 Task: Create a due date automation trigger when advanced on, on the monday before a card is due add fields with custom field "Resume" set to a date more than 1 working days from now at 11:00 AM.
Action: Mouse moved to (1001, 83)
Screenshot: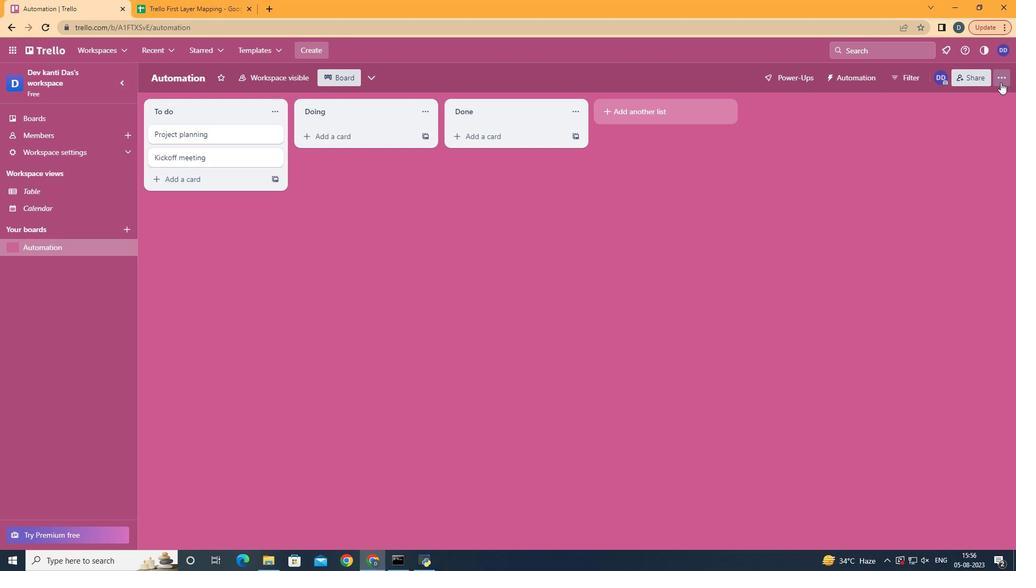 
Action: Mouse pressed left at (1001, 83)
Screenshot: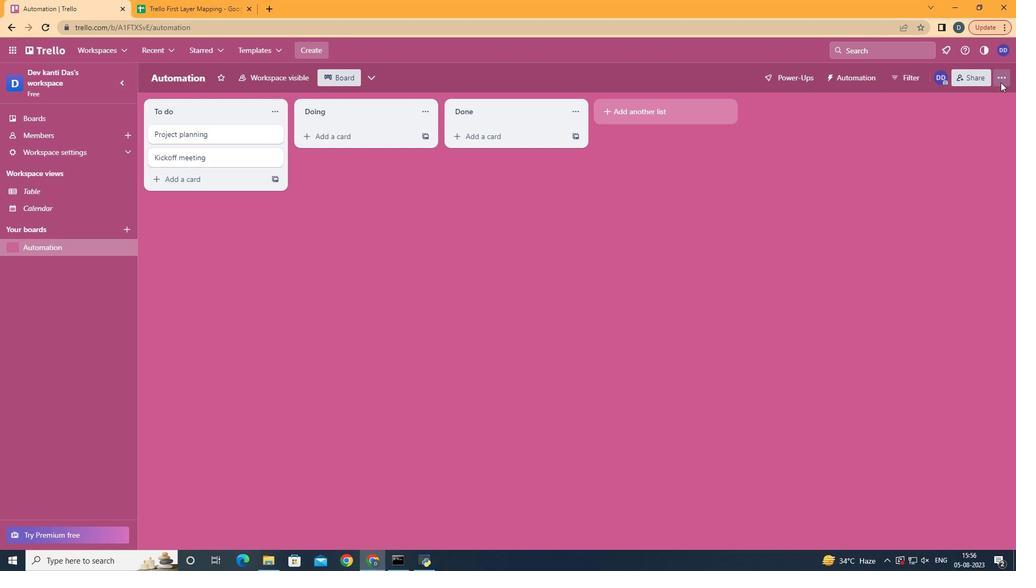 
Action: Mouse moved to (916, 220)
Screenshot: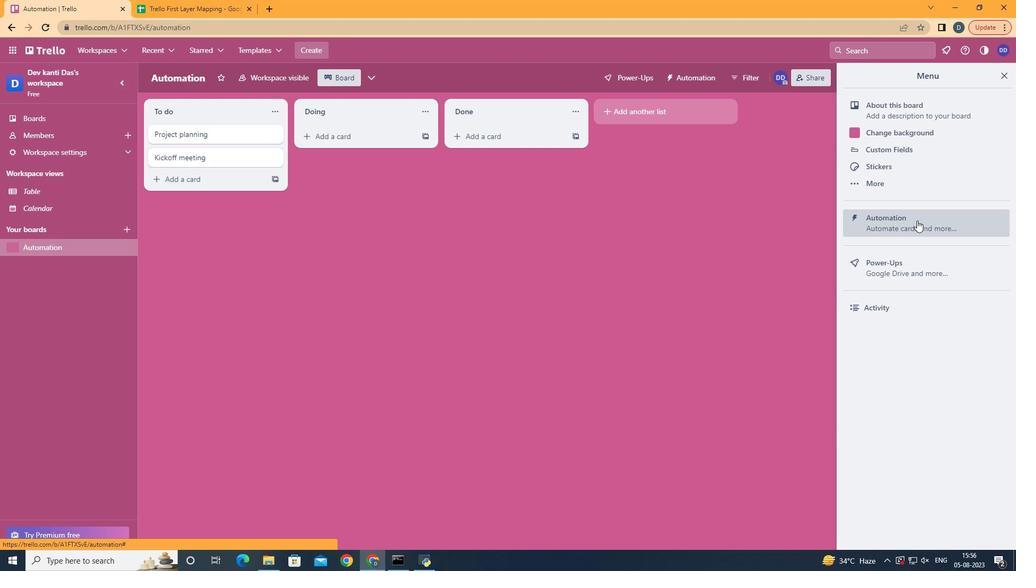 
Action: Mouse pressed left at (916, 220)
Screenshot: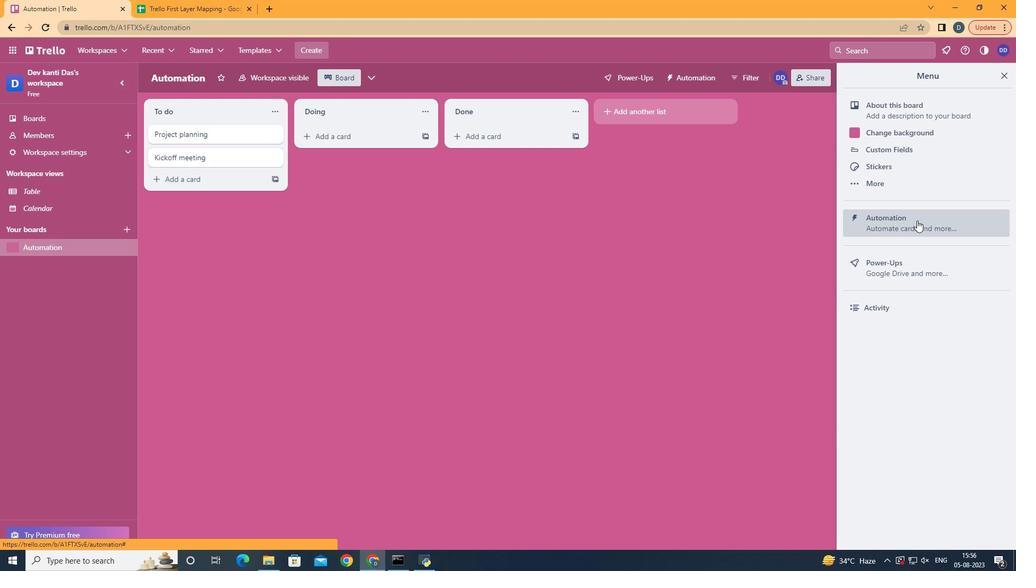 
Action: Mouse moved to (221, 221)
Screenshot: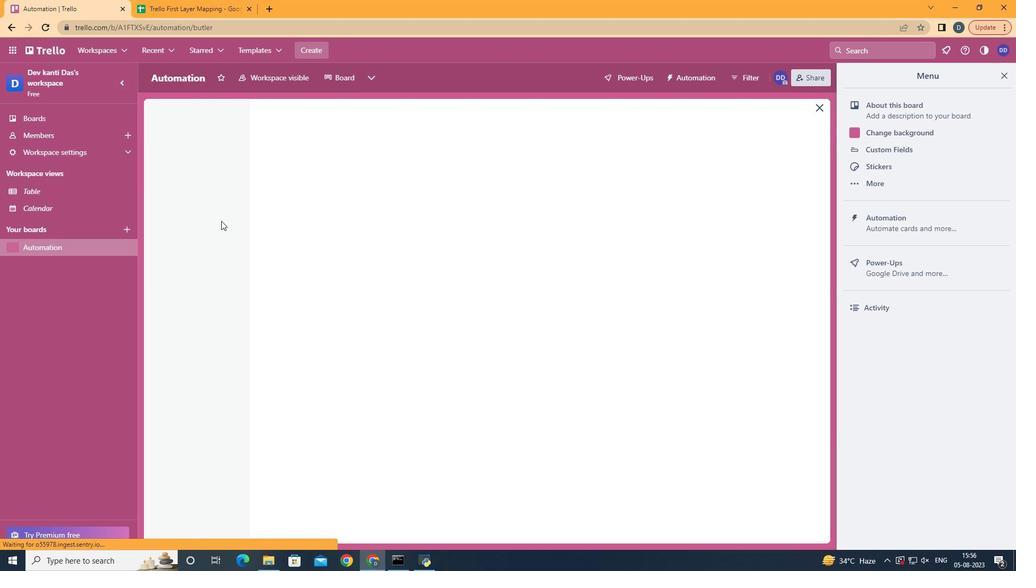 
Action: Mouse pressed left at (221, 221)
Screenshot: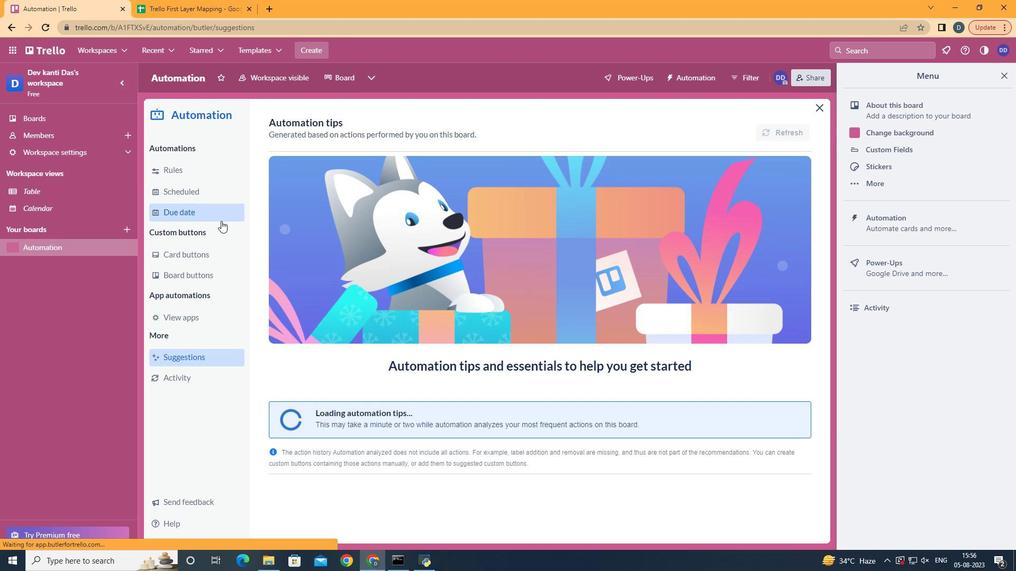 
Action: Mouse moved to (751, 128)
Screenshot: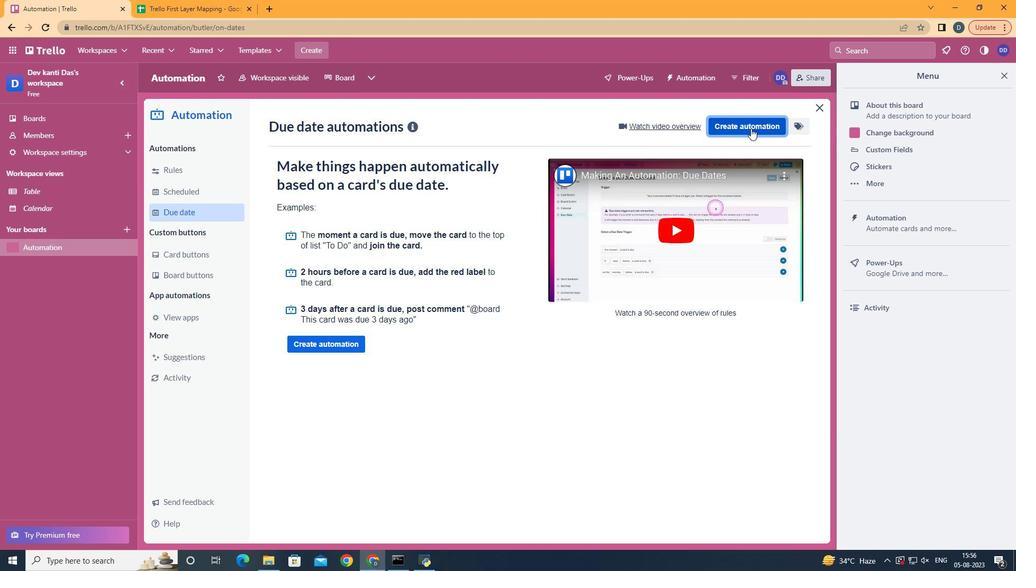 
Action: Mouse pressed left at (751, 128)
Screenshot: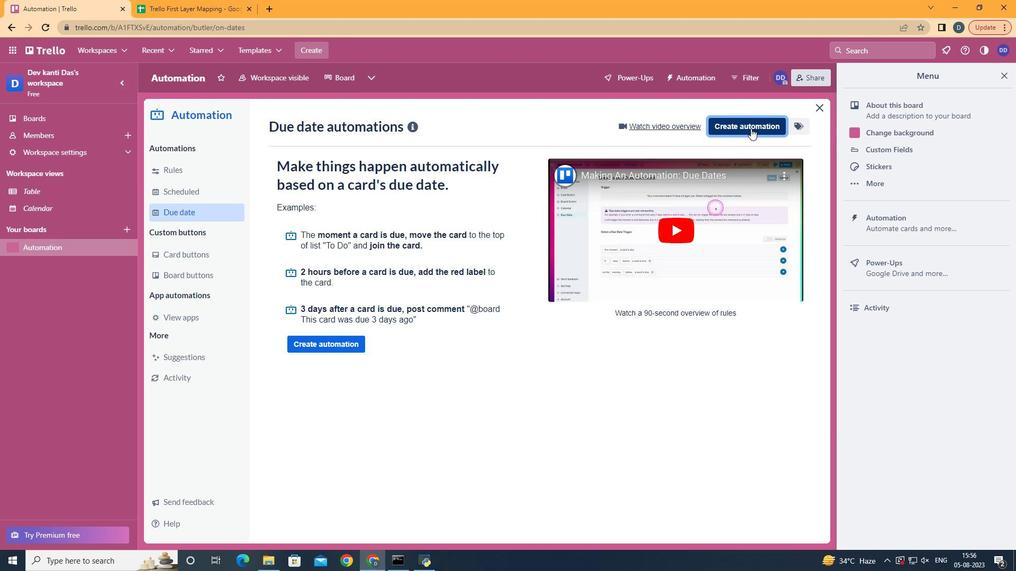 
Action: Mouse moved to (609, 226)
Screenshot: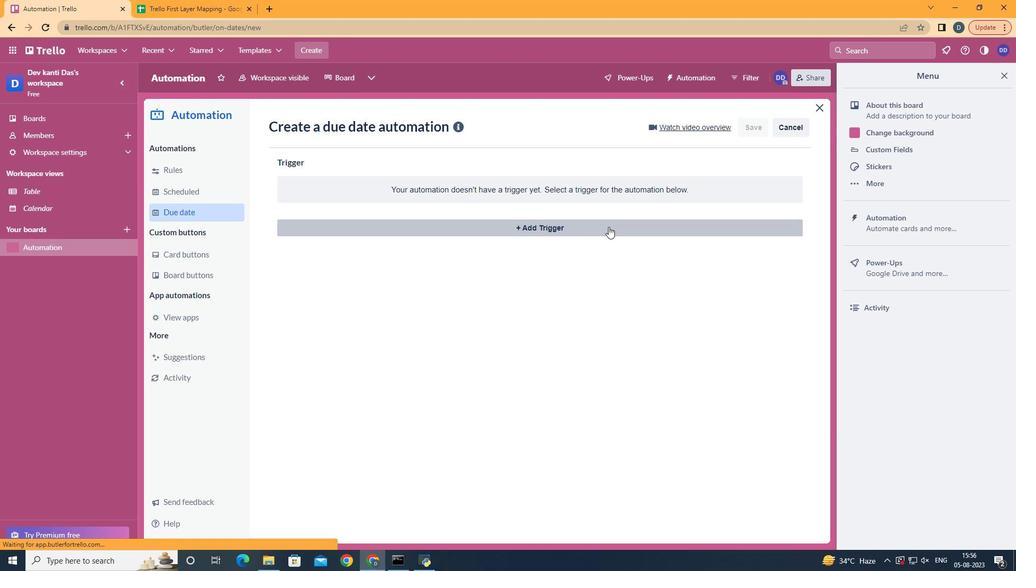 
Action: Mouse pressed left at (609, 226)
Screenshot: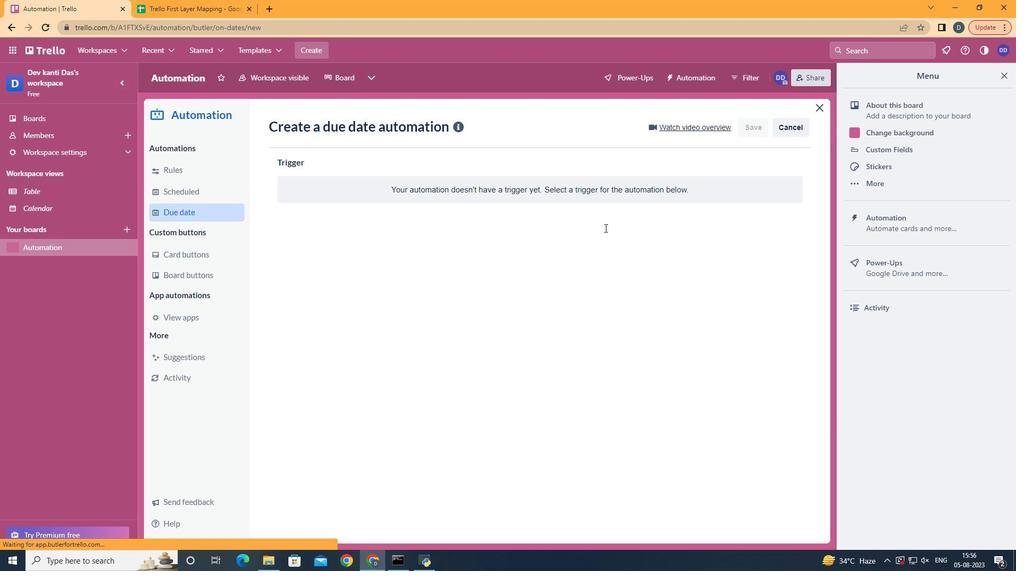 
Action: Mouse moved to (341, 274)
Screenshot: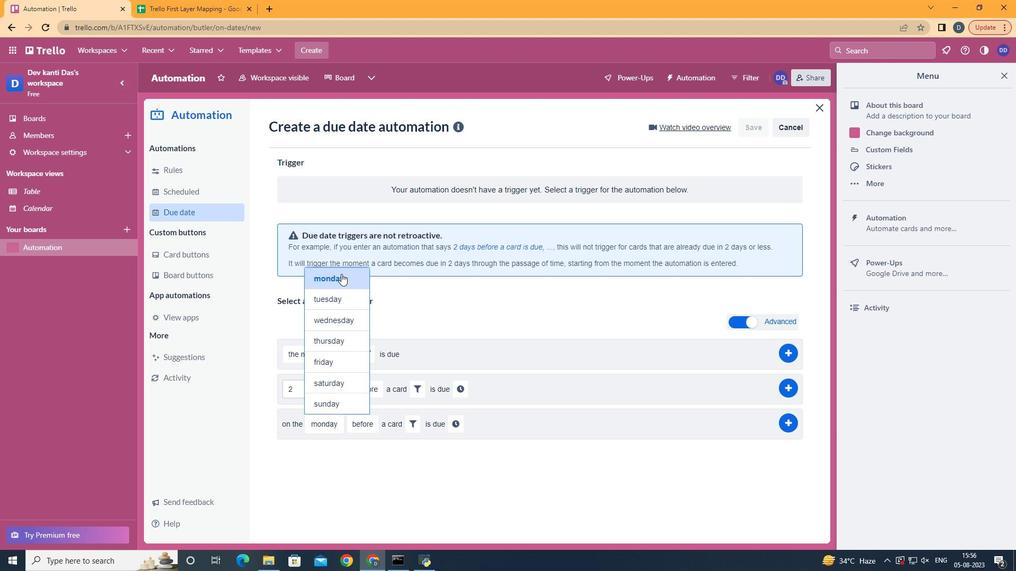 
Action: Mouse pressed left at (341, 274)
Screenshot: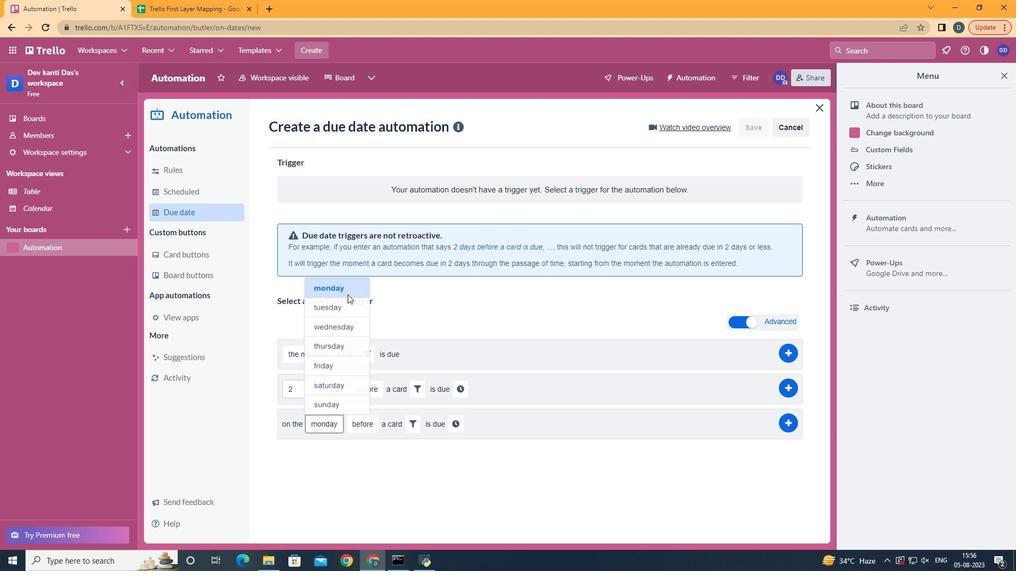 
Action: Mouse moved to (372, 443)
Screenshot: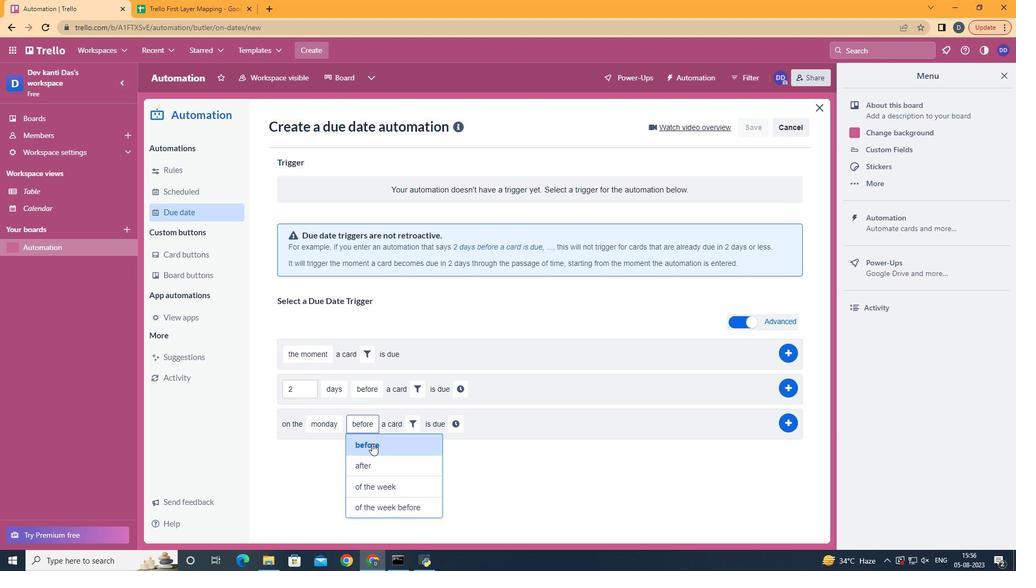 
Action: Mouse pressed left at (372, 443)
Screenshot: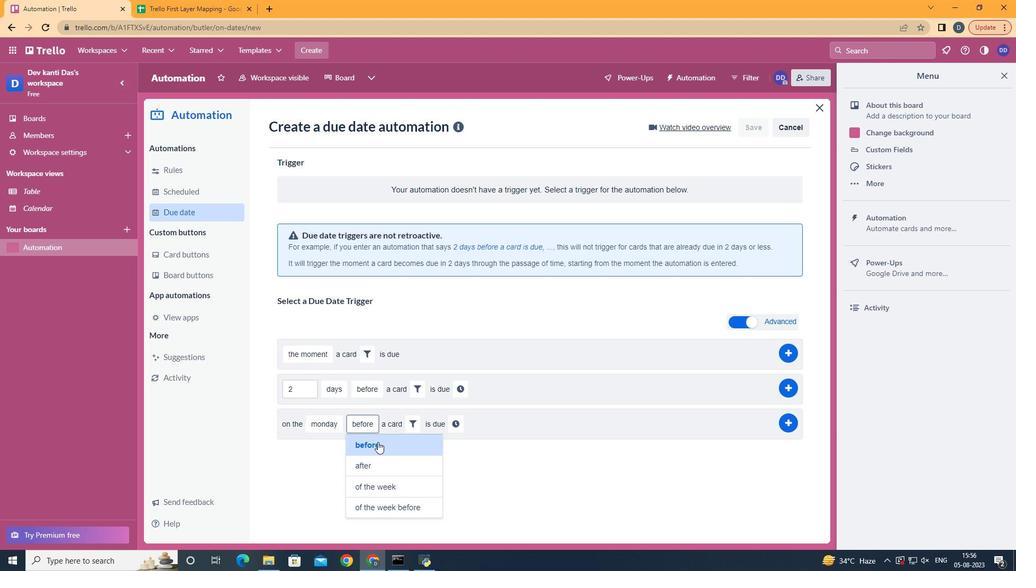 
Action: Mouse moved to (404, 433)
Screenshot: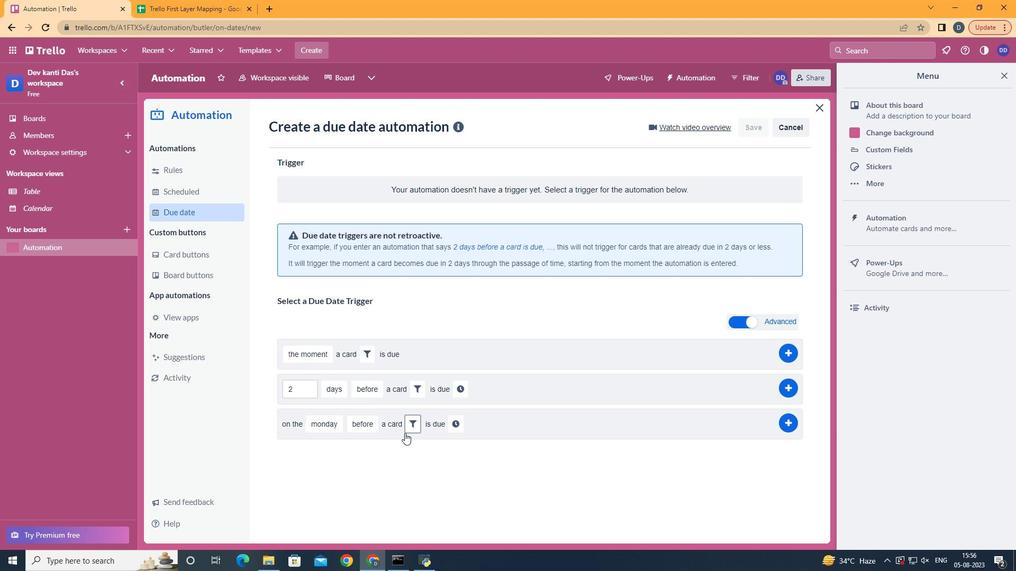 
Action: Mouse pressed left at (404, 433)
Screenshot: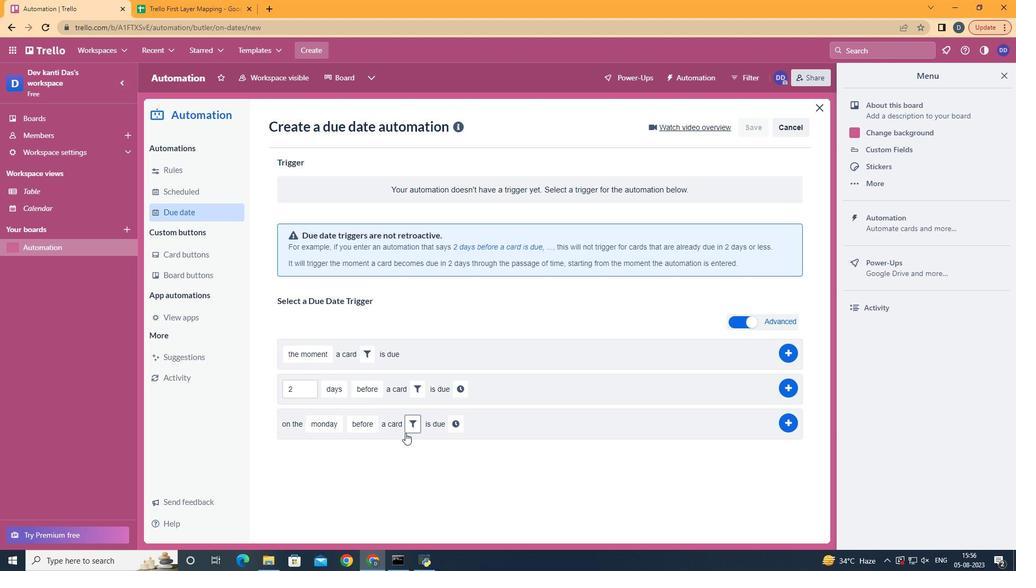 
Action: Mouse moved to (578, 460)
Screenshot: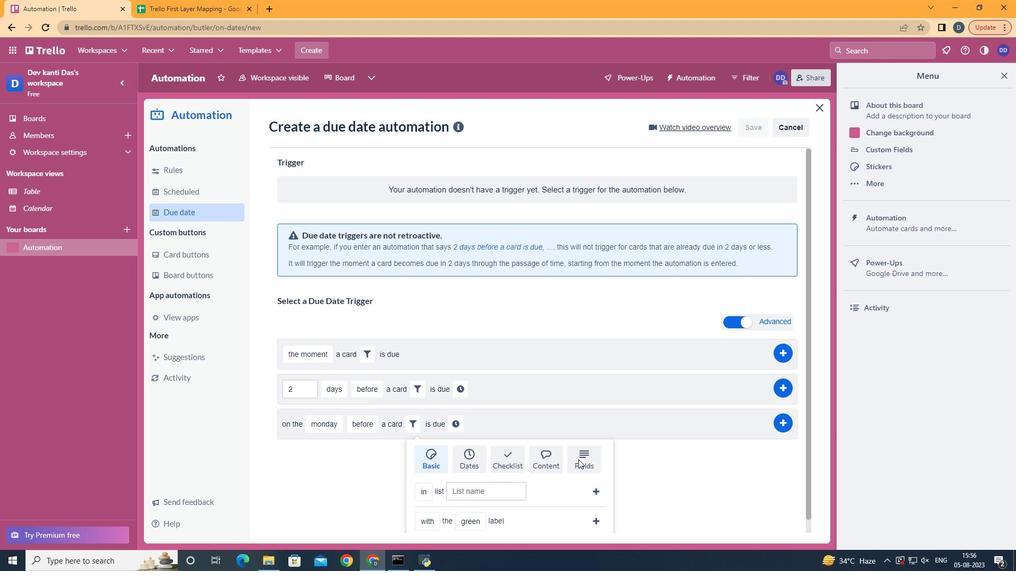 
Action: Mouse pressed left at (578, 460)
Screenshot: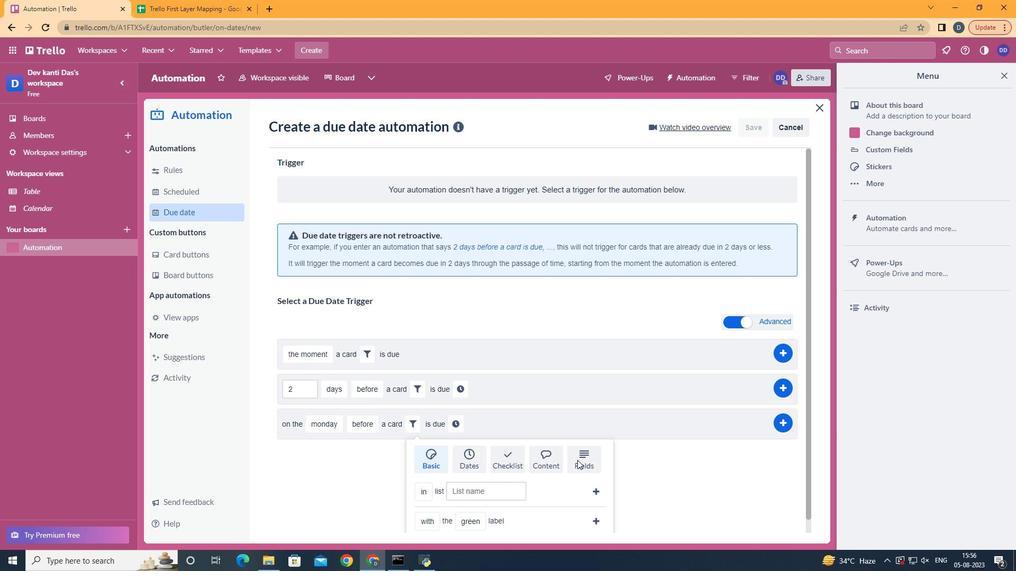 
Action: Mouse moved to (577, 460)
Screenshot: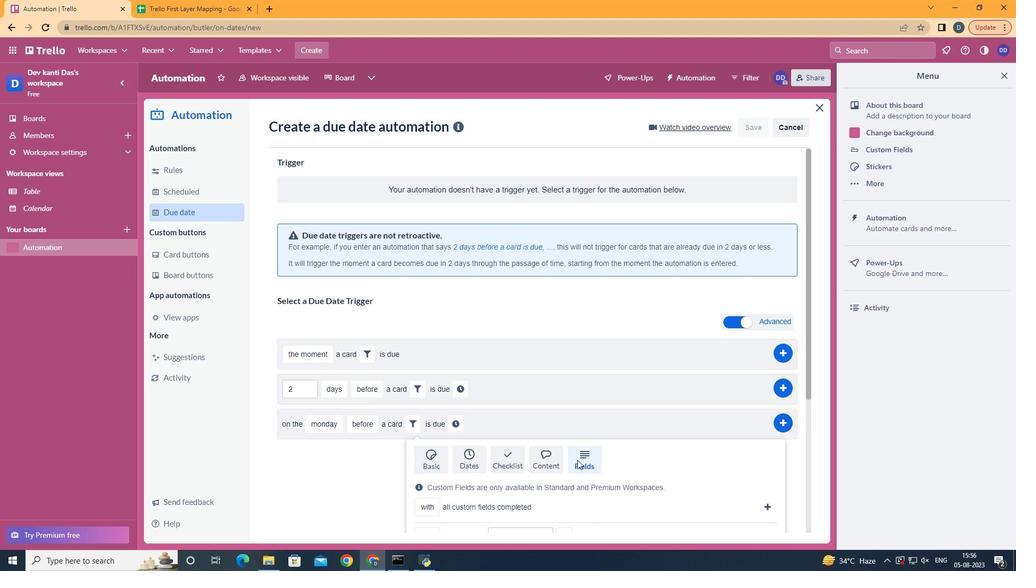 
Action: Mouse scrolled (577, 460) with delta (0, 0)
Screenshot: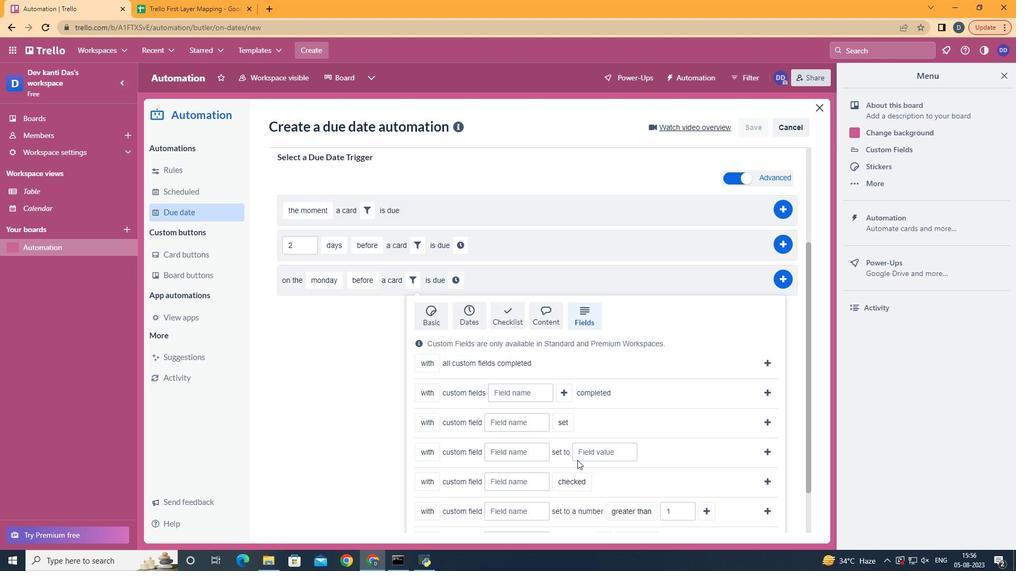 
Action: Mouse scrolled (577, 460) with delta (0, 0)
Screenshot: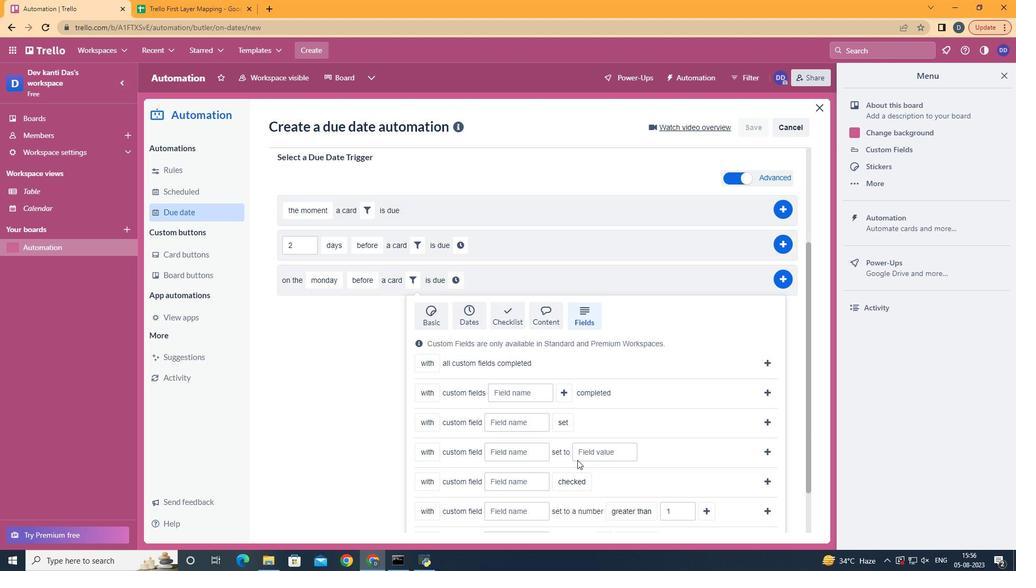 
Action: Mouse scrolled (577, 460) with delta (0, 0)
Screenshot: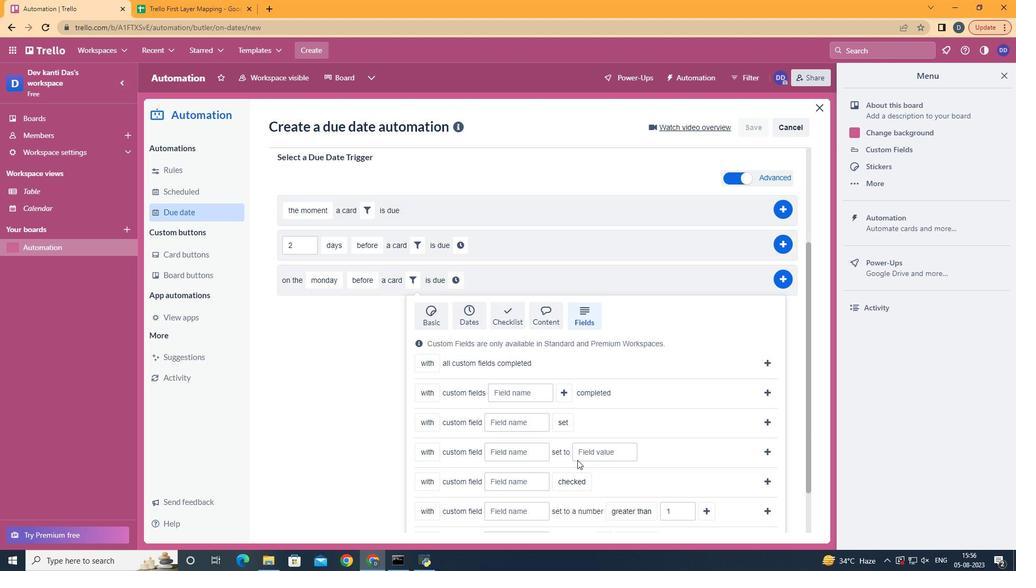 
Action: Mouse scrolled (577, 460) with delta (0, 0)
Screenshot: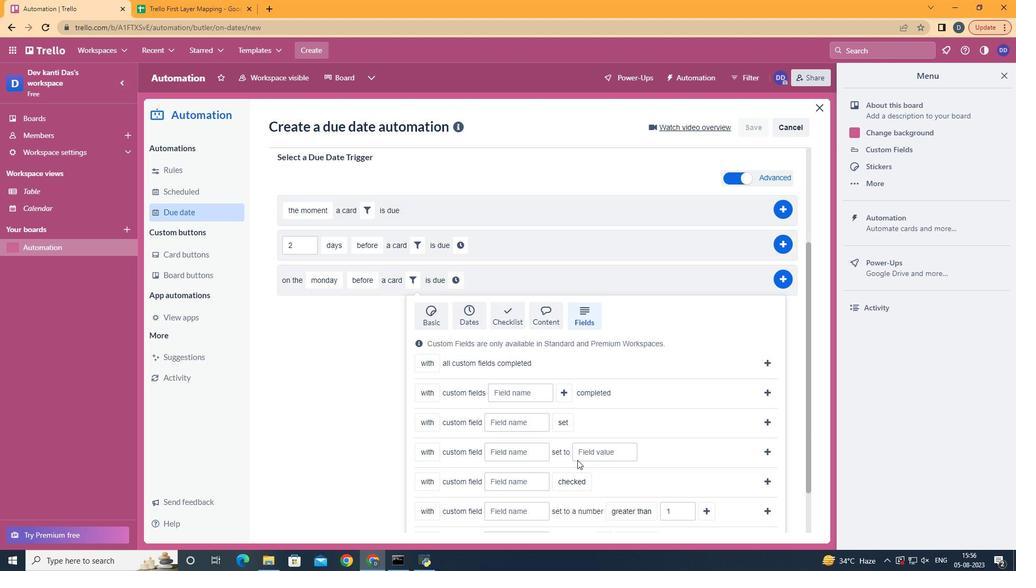 
Action: Mouse scrolled (577, 460) with delta (0, 0)
Screenshot: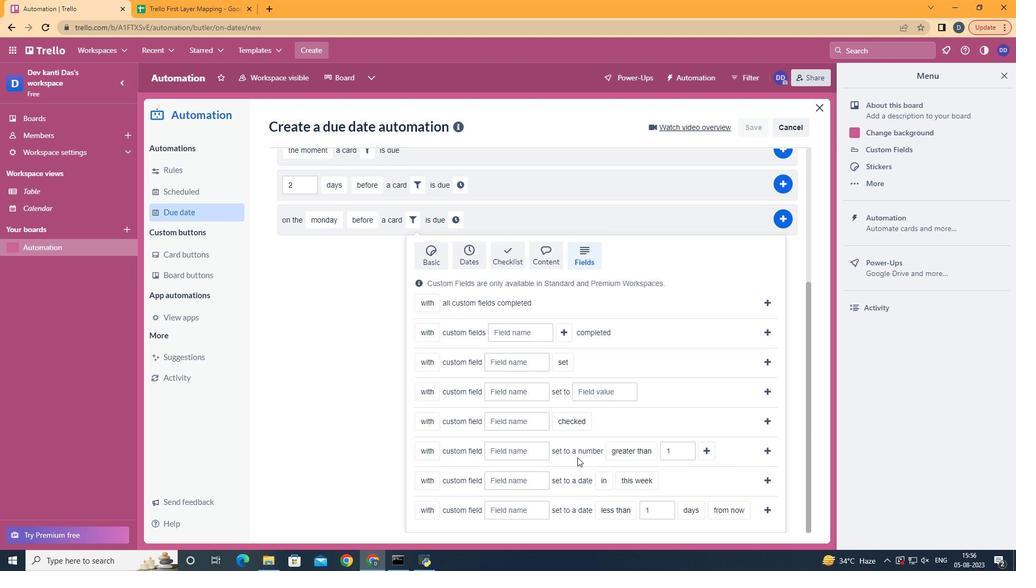 
Action: Mouse moved to (577, 460)
Screenshot: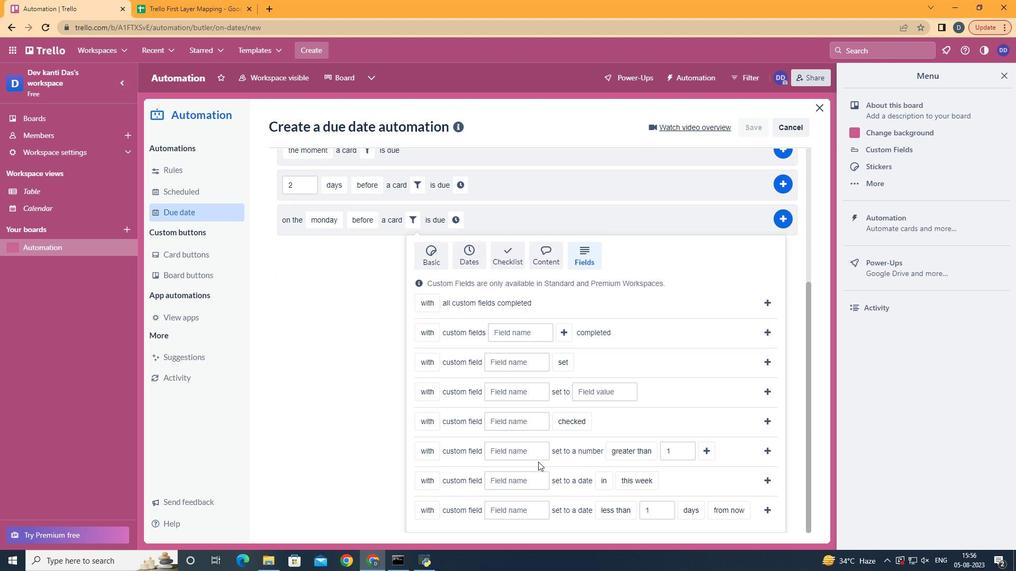 
Action: Mouse scrolled (577, 460) with delta (0, 0)
Screenshot: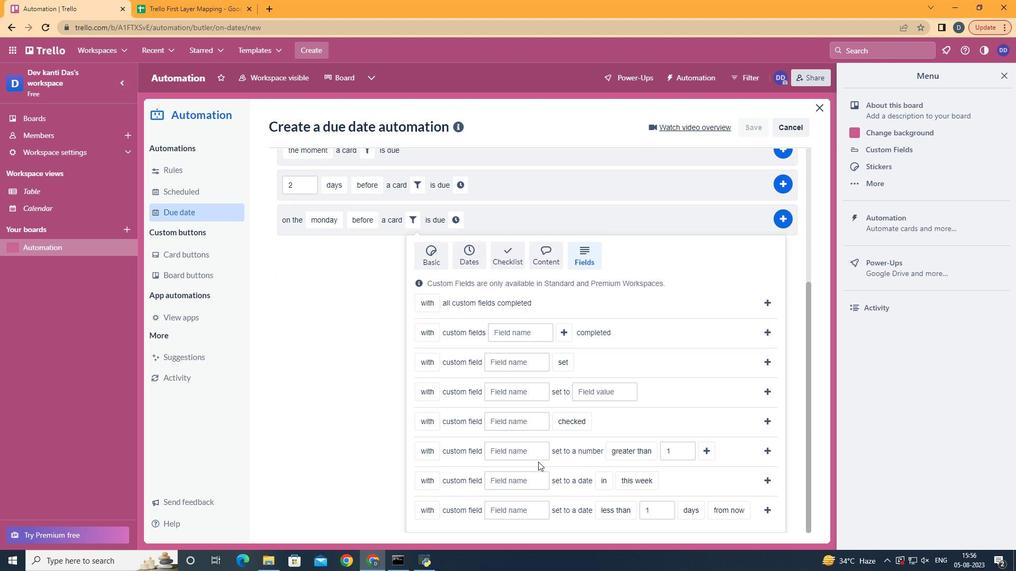 
Action: Mouse moved to (438, 468)
Screenshot: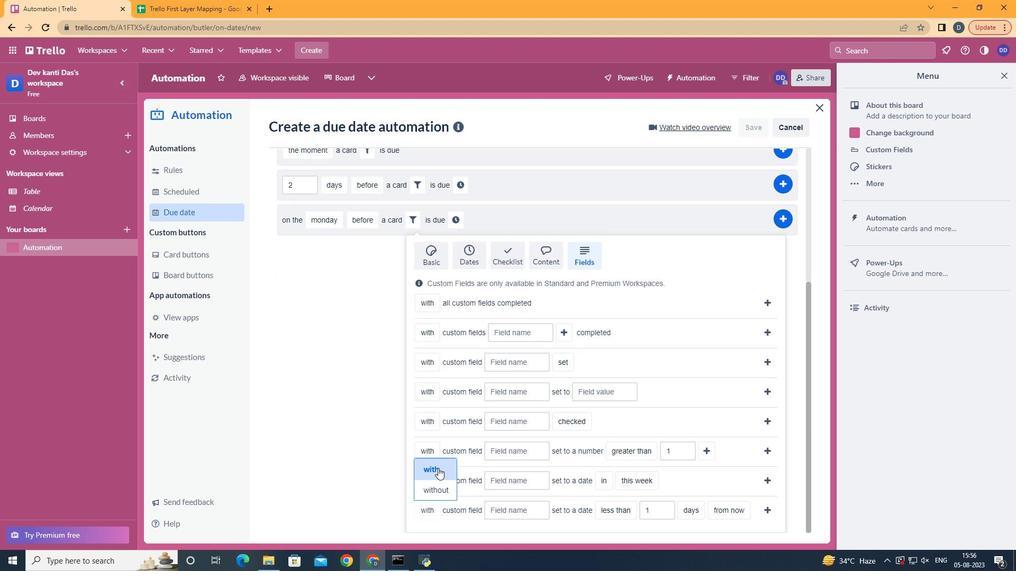 
Action: Mouse pressed left at (438, 468)
Screenshot: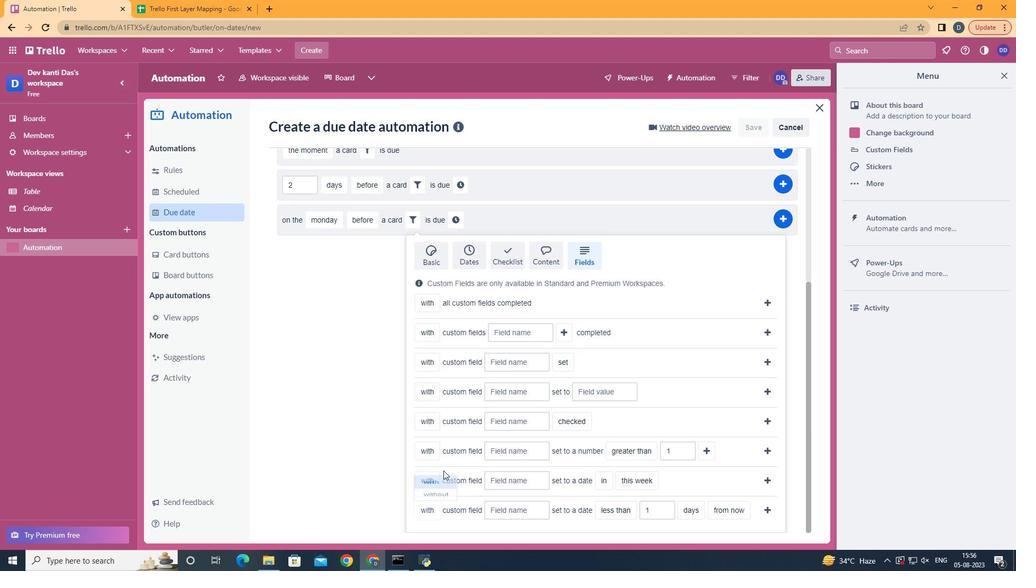 
Action: Mouse moved to (492, 509)
Screenshot: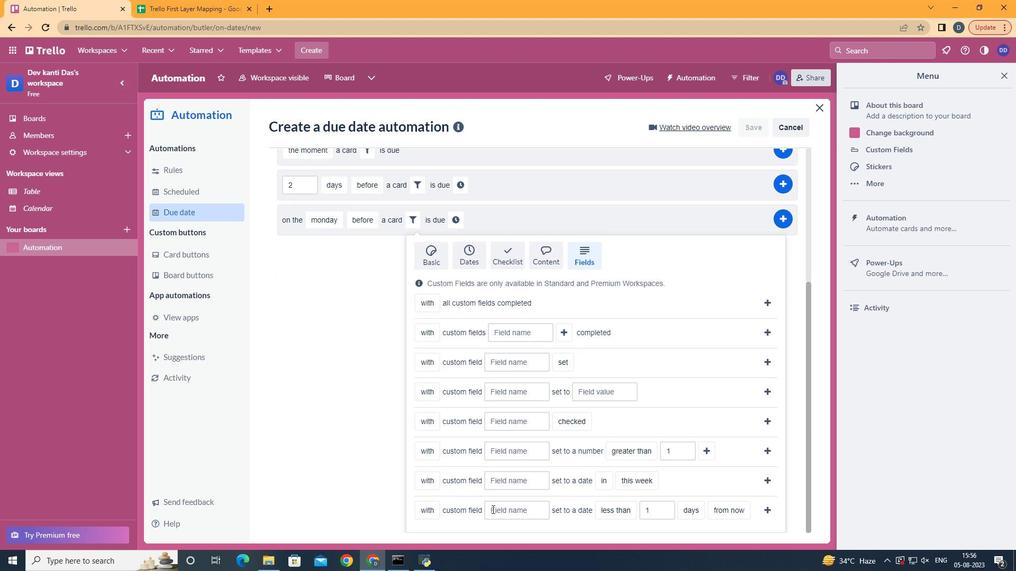 
Action: Mouse pressed left at (492, 509)
Screenshot: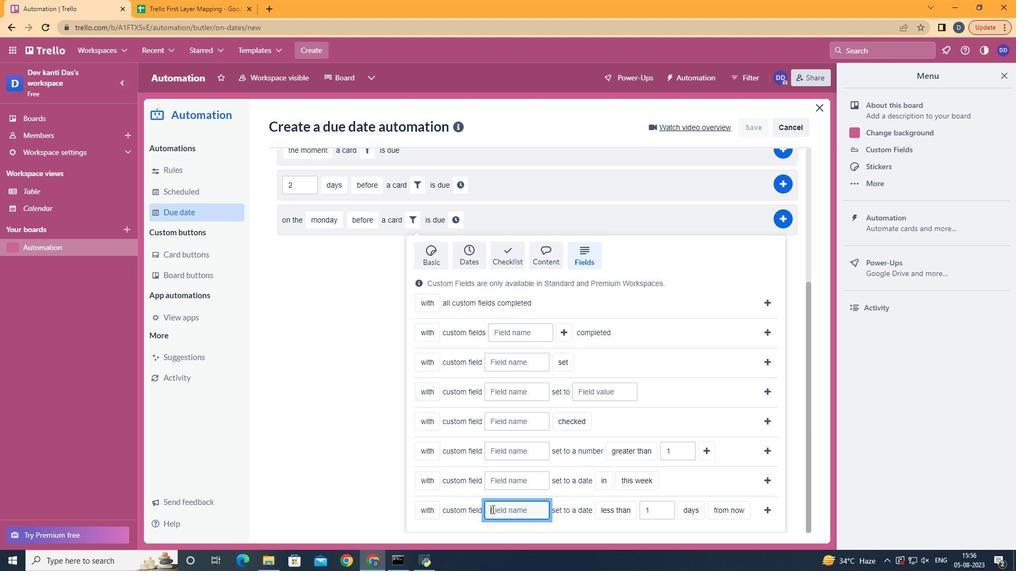 
Action: Key pressed <Key.shift>Resume
Screenshot: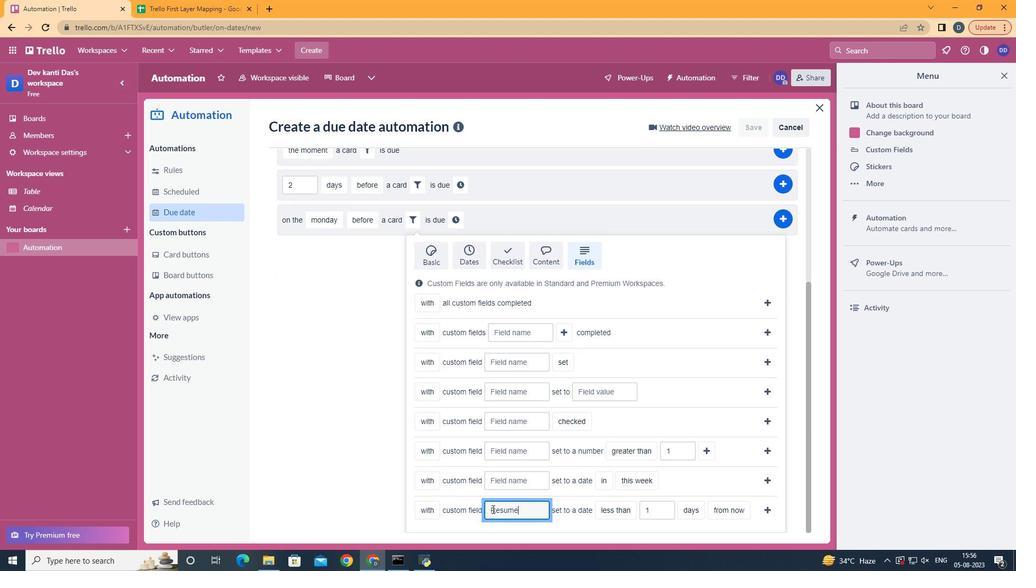 
Action: Mouse moved to (632, 457)
Screenshot: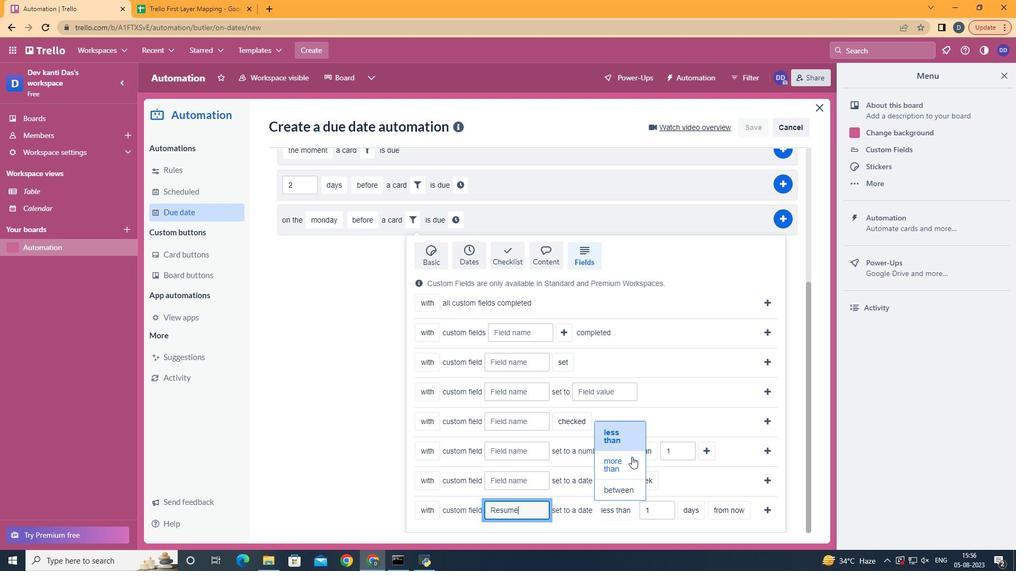 
Action: Mouse pressed left at (632, 457)
Screenshot: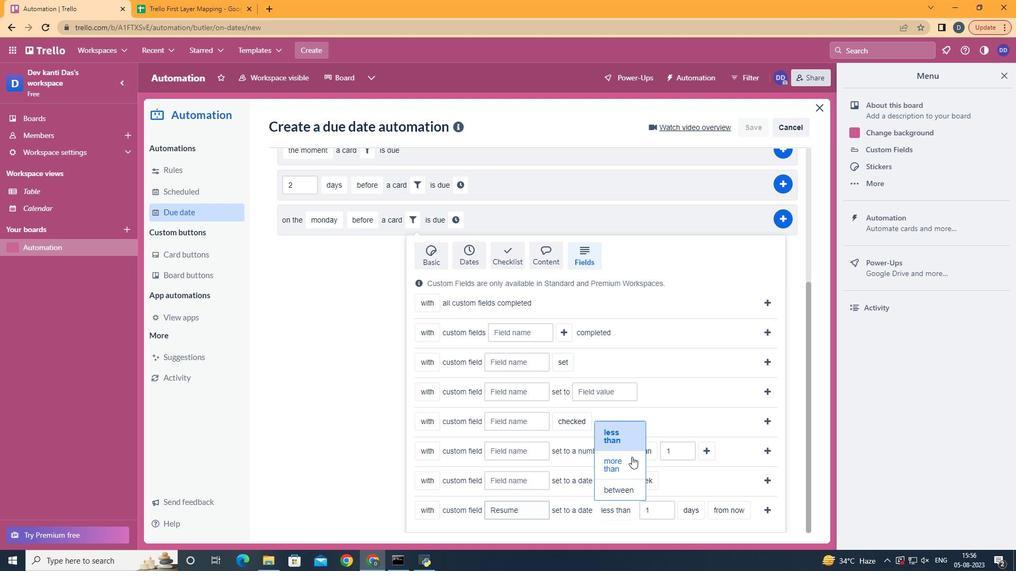 
Action: Mouse moved to (703, 492)
Screenshot: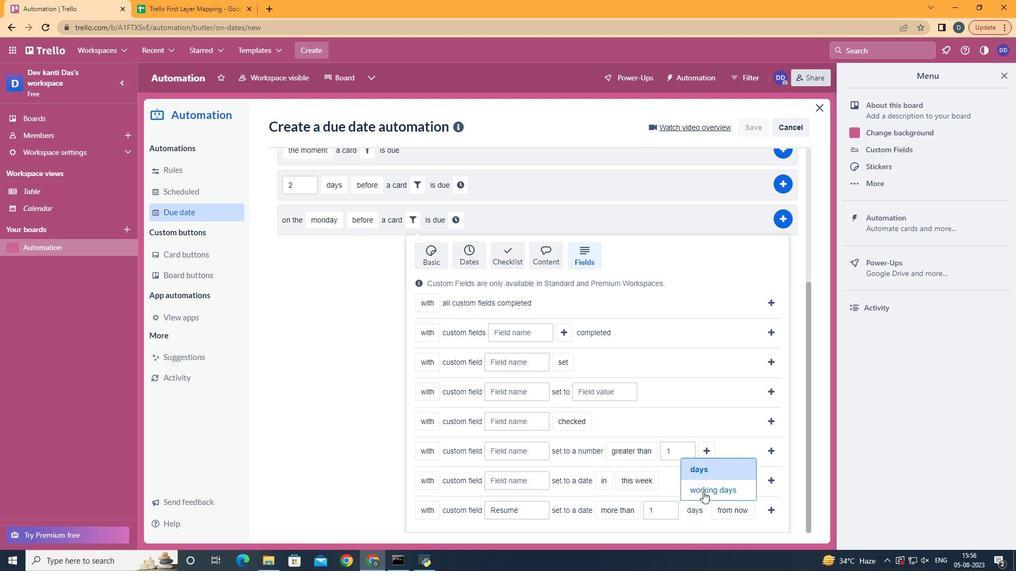 
Action: Mouse pressed left at (703, 492)
Screenshot: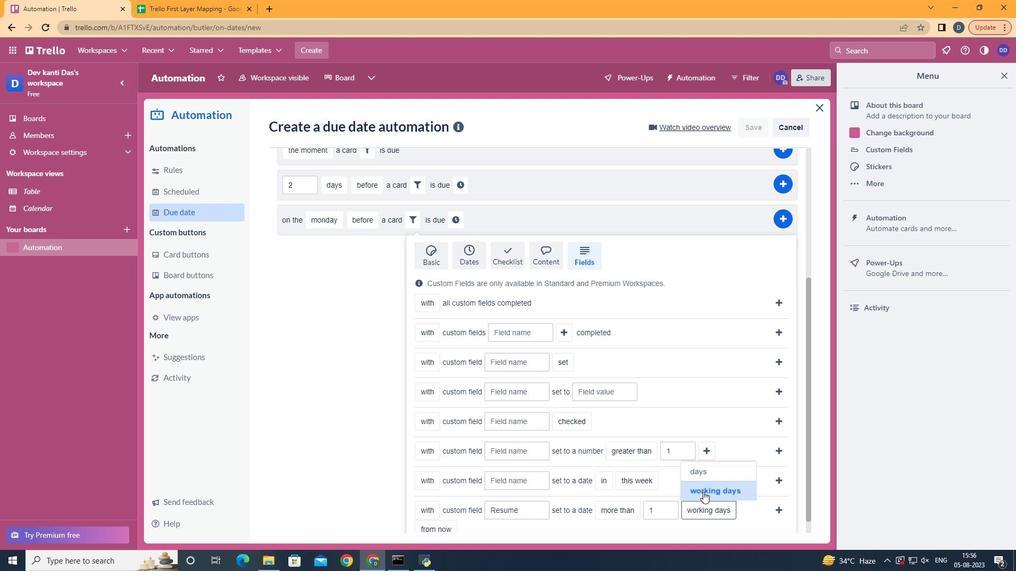 
Action: Mouse moved to (449, 484)
Screenshot: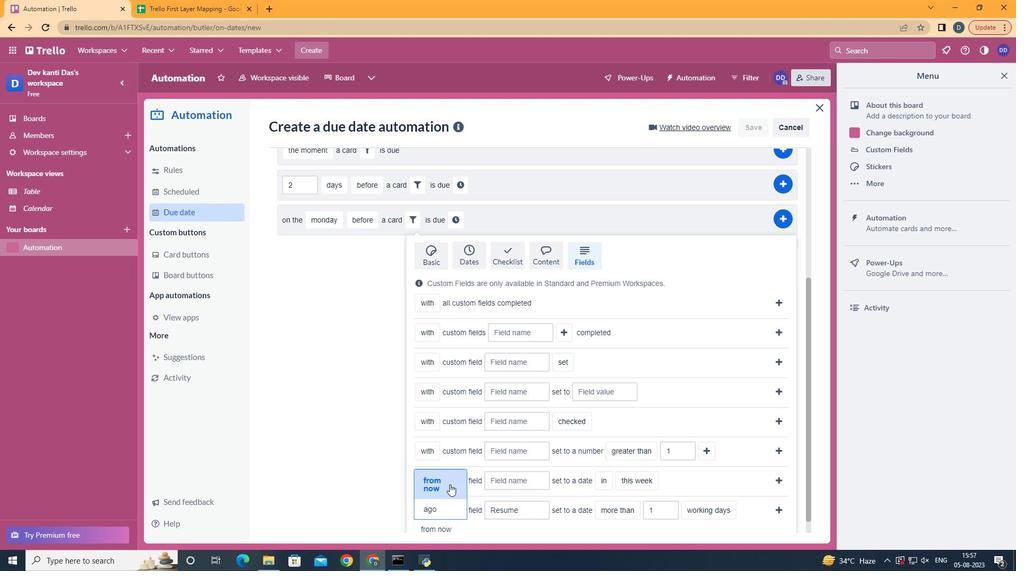 
Action: Mouse pressed left at (449, 484)
Screenshot: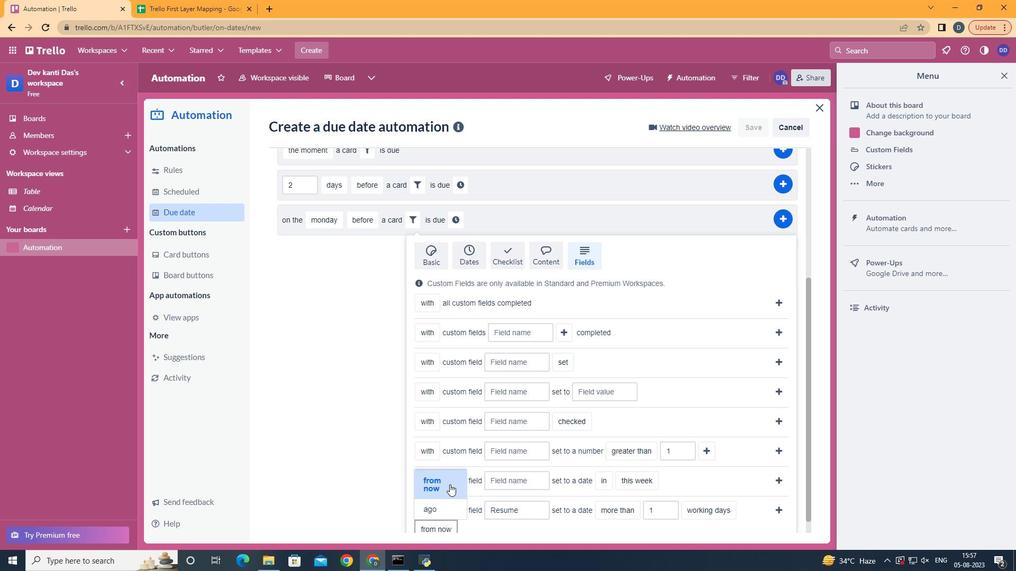 
Action: Mouse moved to (776, 514)
Screenshot: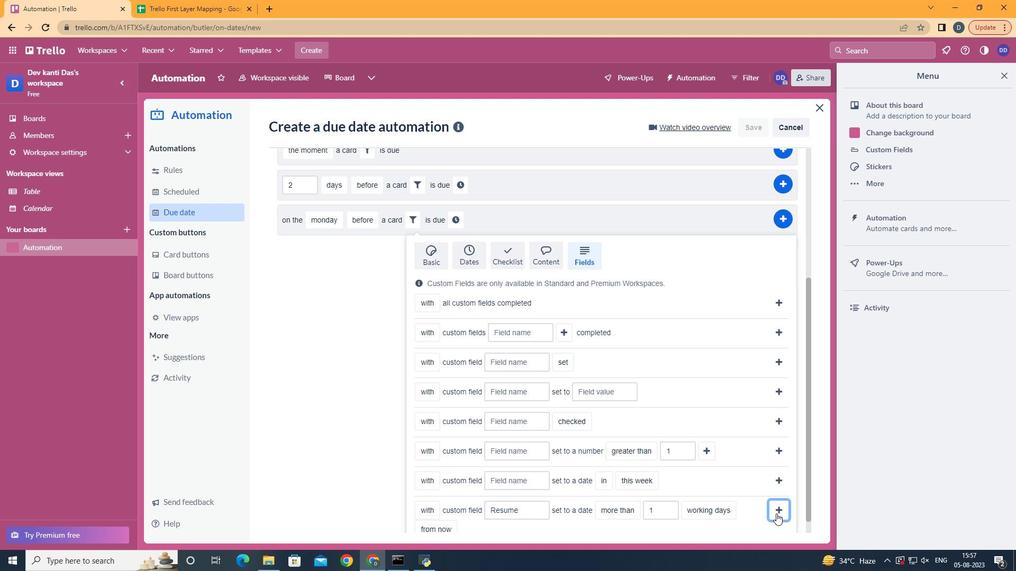 
Action: Mouse pressed left at (776, 514)
Screenshot: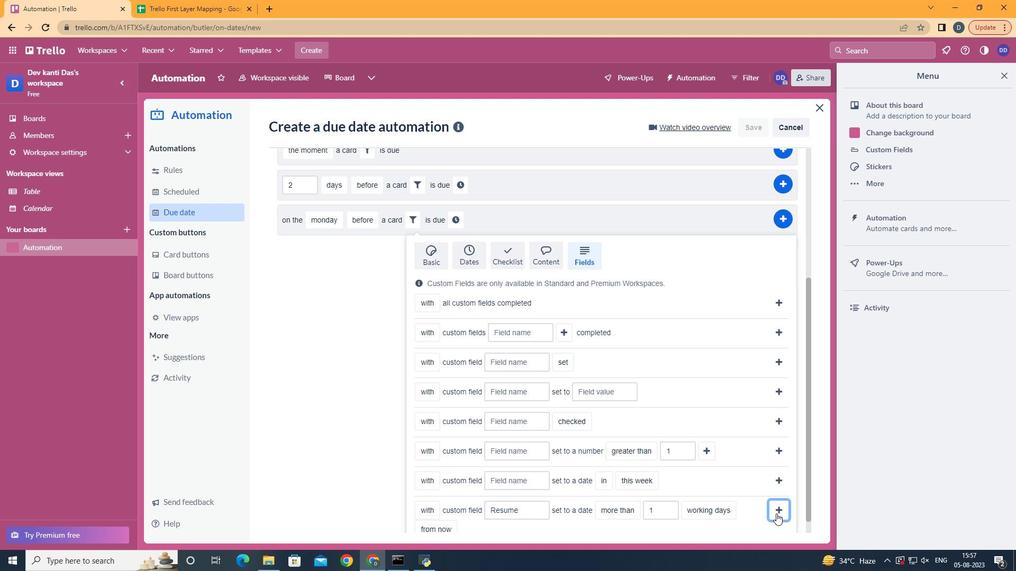 
Action: Mouse moved to (724, 424)
Screenshot: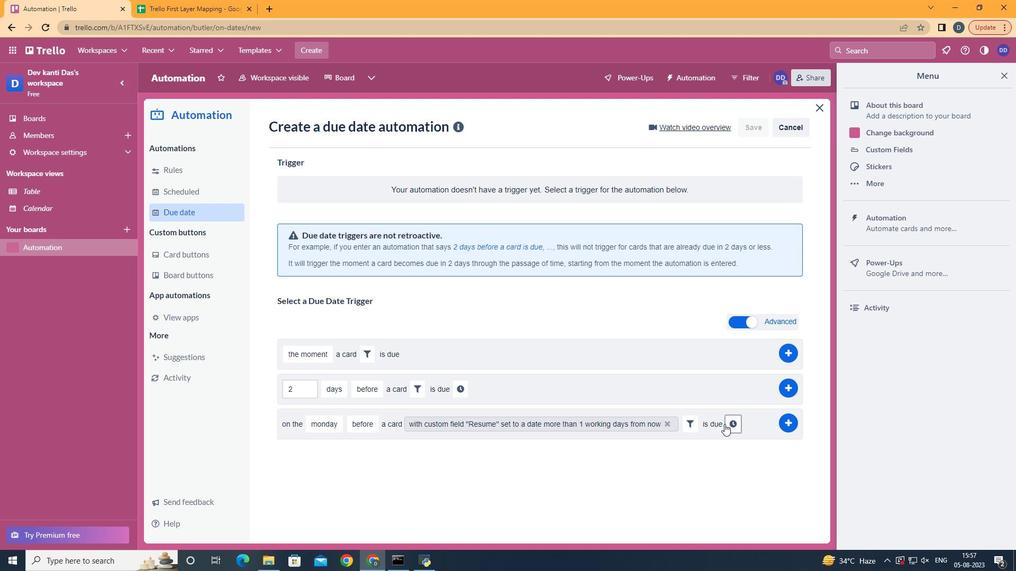 
Action: Mouse pressed left at (724, 424)
Screenshot: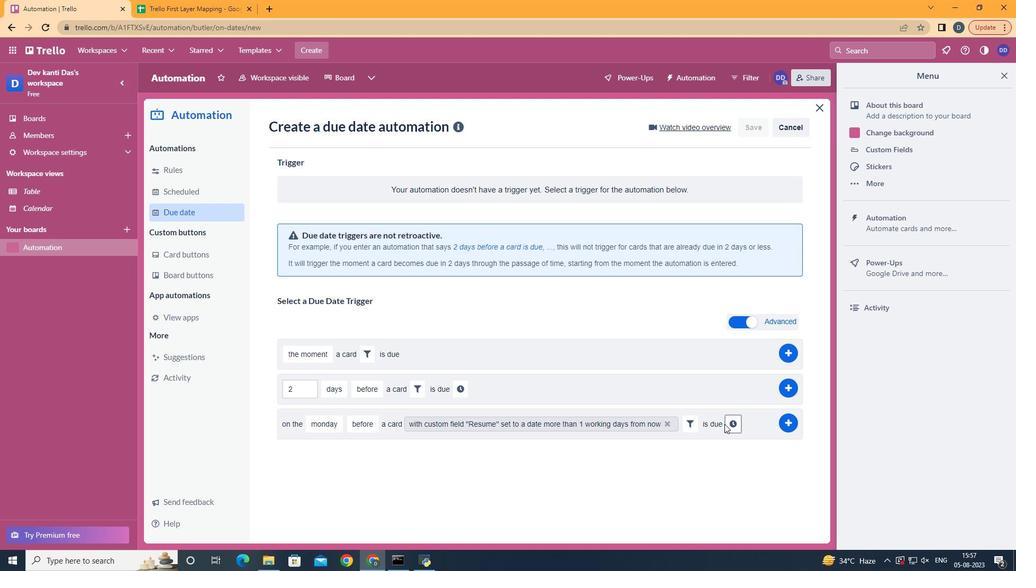 
Action: Mouse moved to (325, 452)
Screenshot: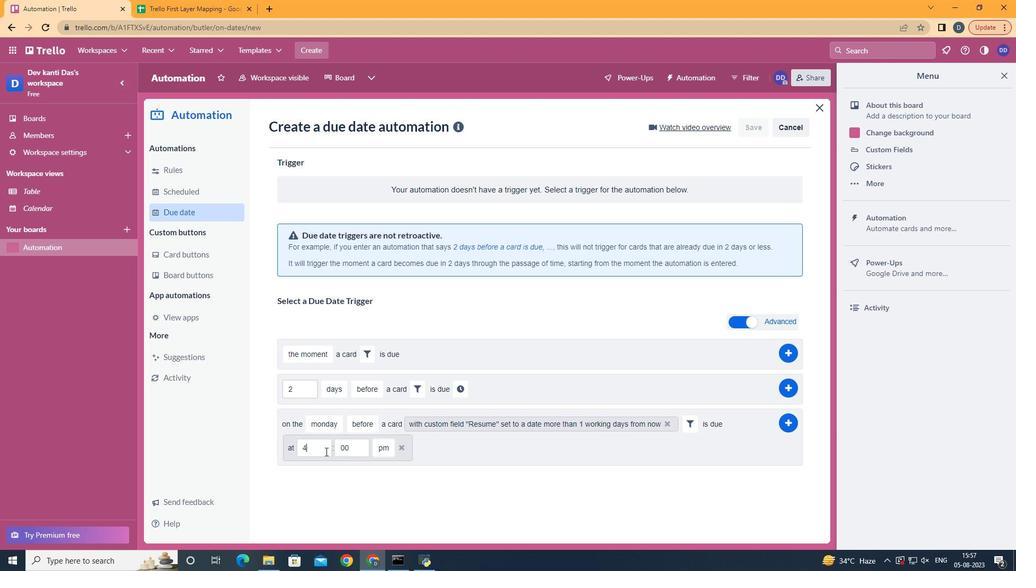 
Action: Mouse pressed left at (325, 452)
Screenshot: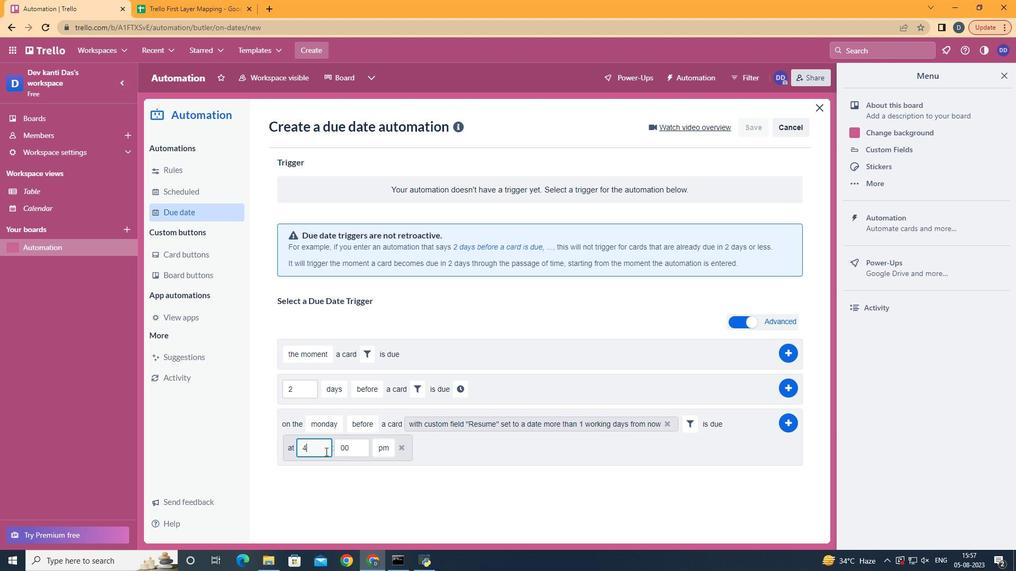 
Action: Mouse moved to (321, 452)
Screenshot: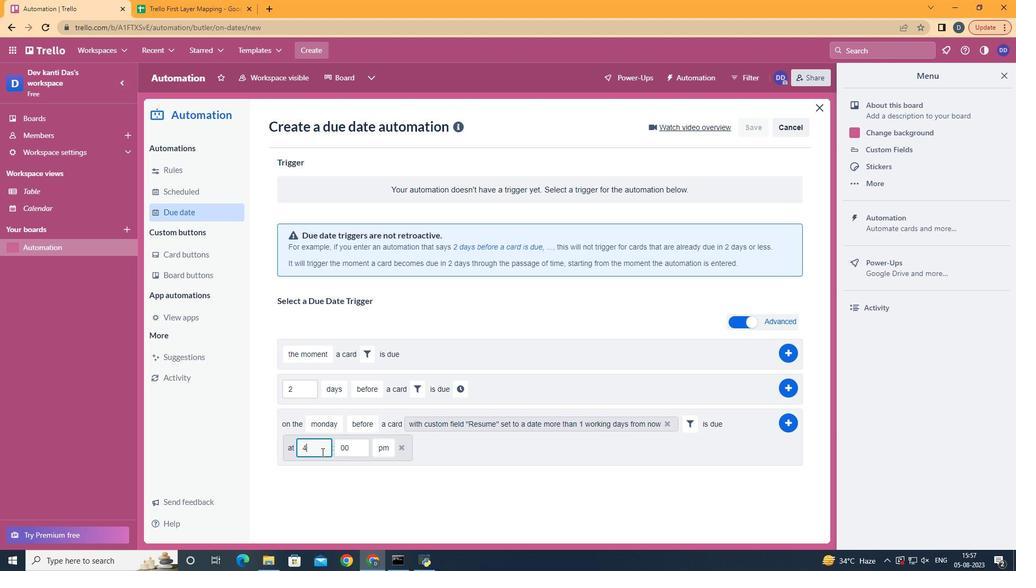 
Action: Key pressed <Key.backspace>11
Screenshot: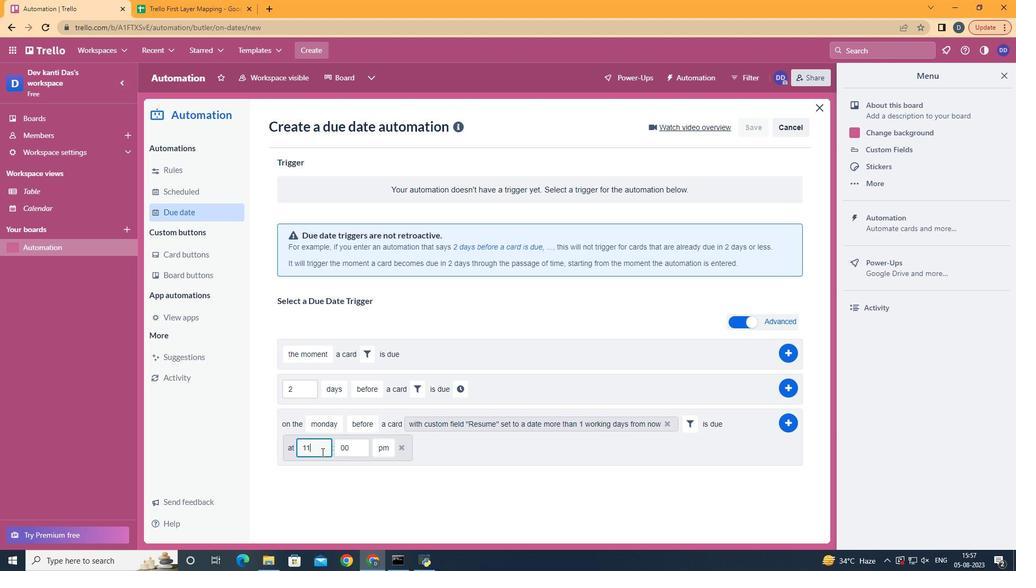 
Action: Mouse moved to (387, 466)
Screenshot: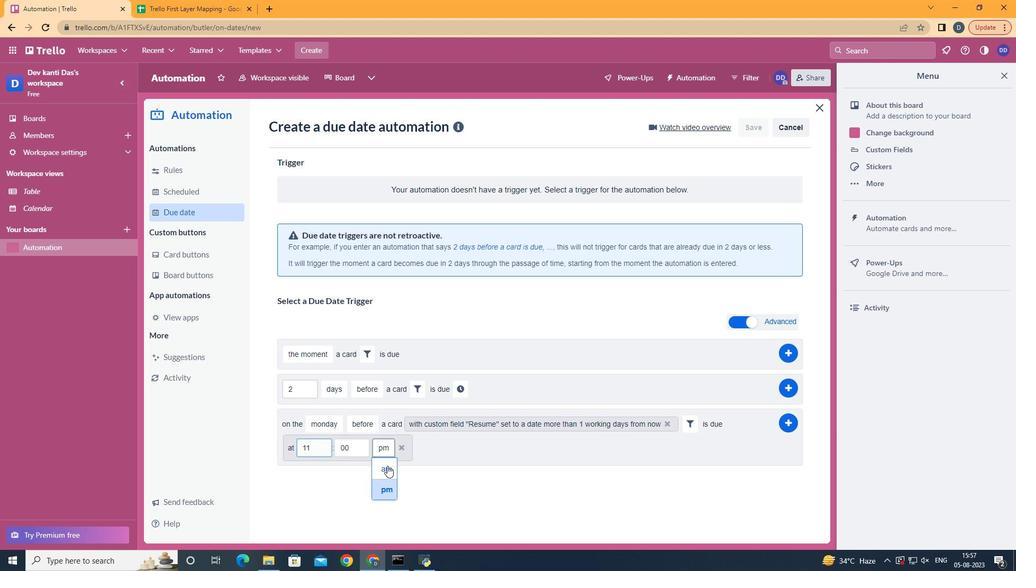 
Action: Mouse pressed left at (387, 466)
Screenshot: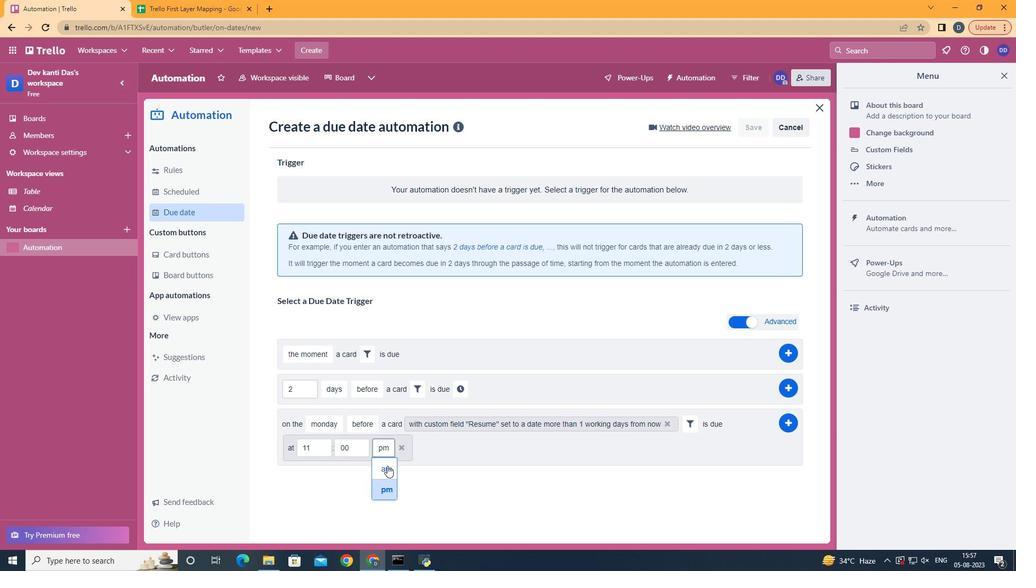 
Action: Mouse moved to (789, 422)
Screenshot: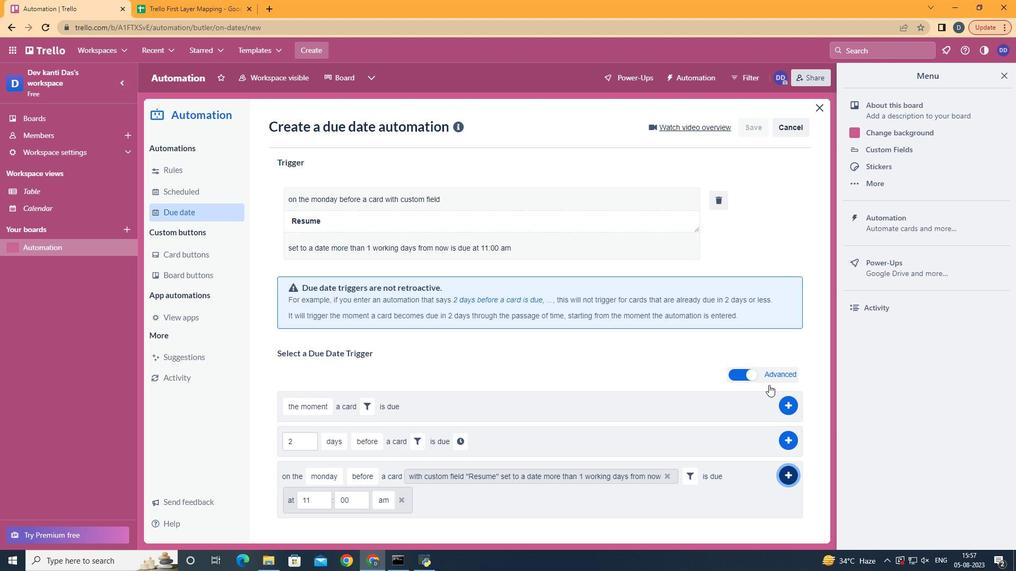 
Action: Mouse pressed left at (789, 422)
Screenshot: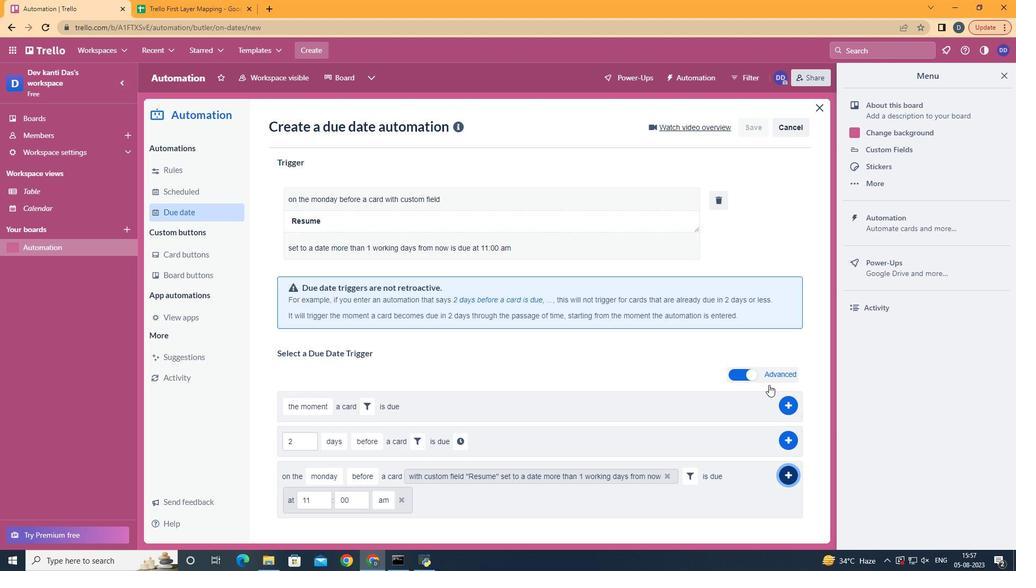 
Action: Mouse moved to (580, 209)
Screenshot: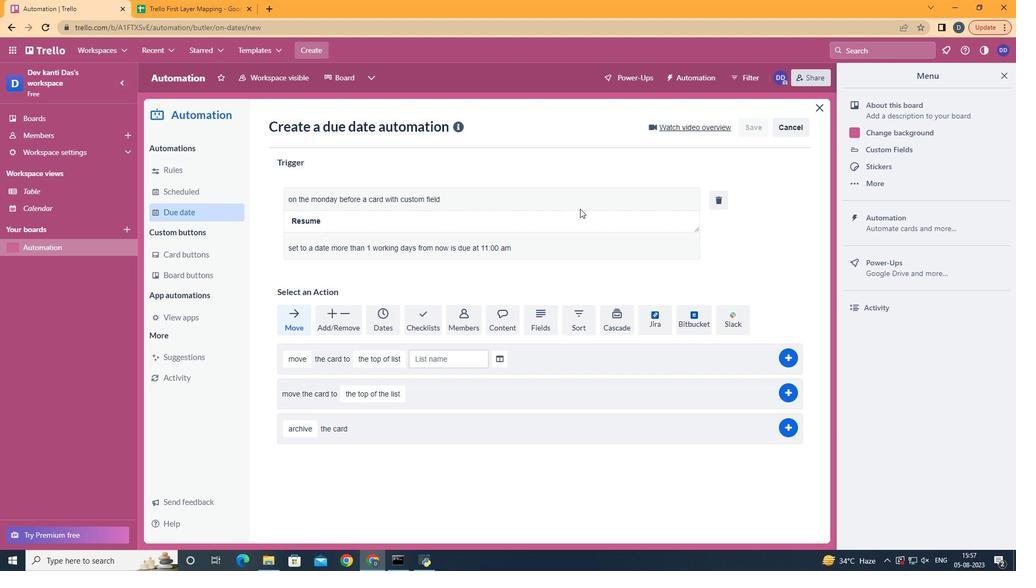 
